 Task: Implement a Monte Carlo method to estimate the value of Euler's number (e).
Action: Mouse moved to (907, 60)
Screenshot: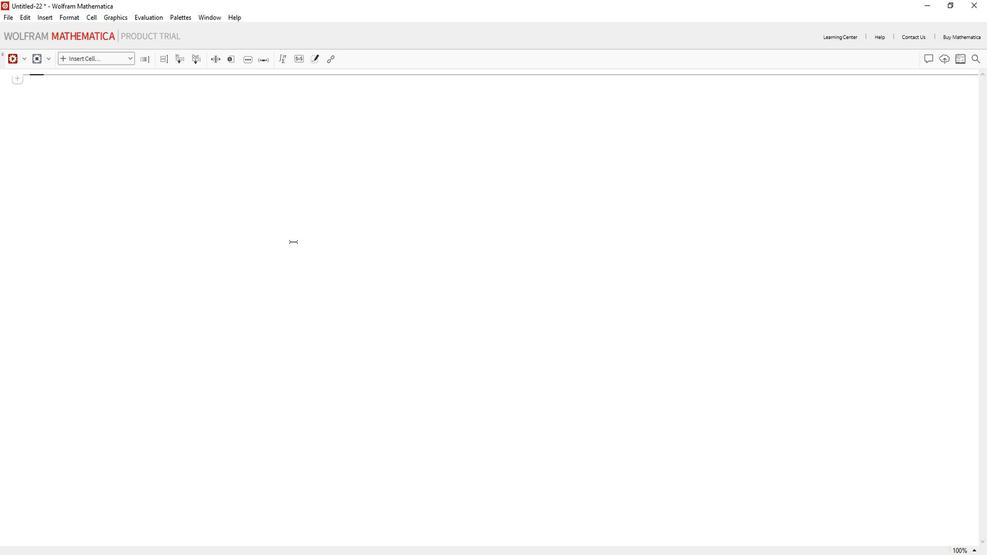 
Action: Mouse pressed left at (907, 60)
Screenshot: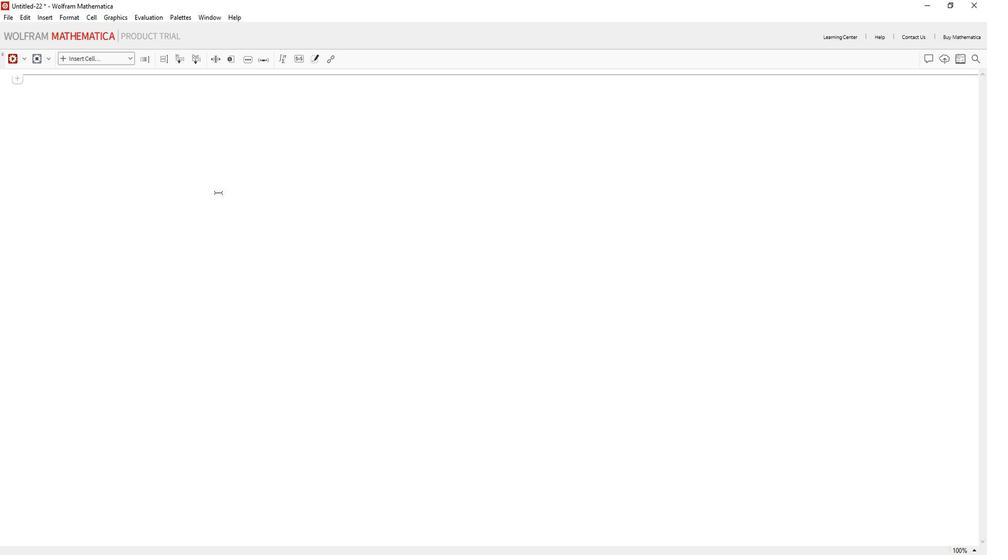 
Action: Mouse moved to (872, 78)
Screenshot: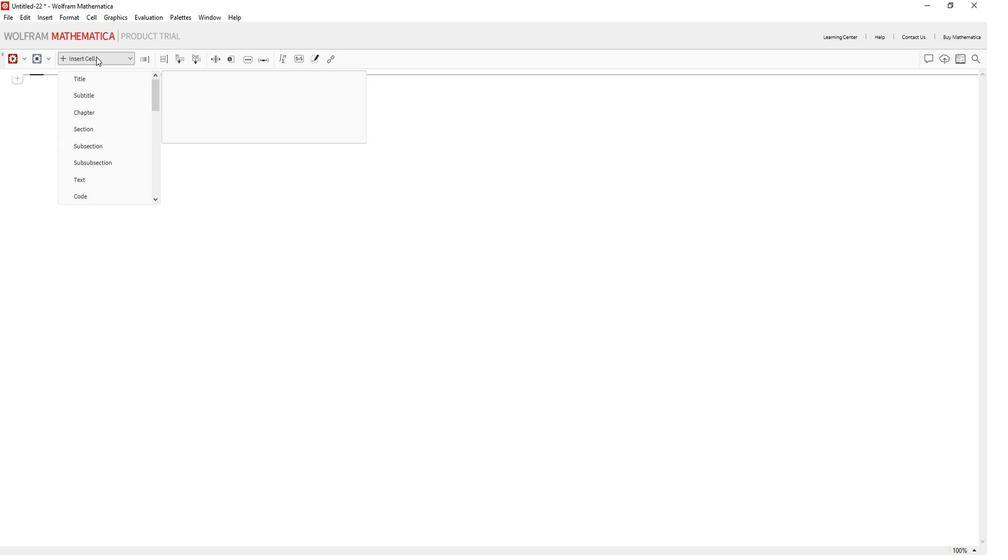 
Action: Mouse pressed left at (872, 78)
Screenshot: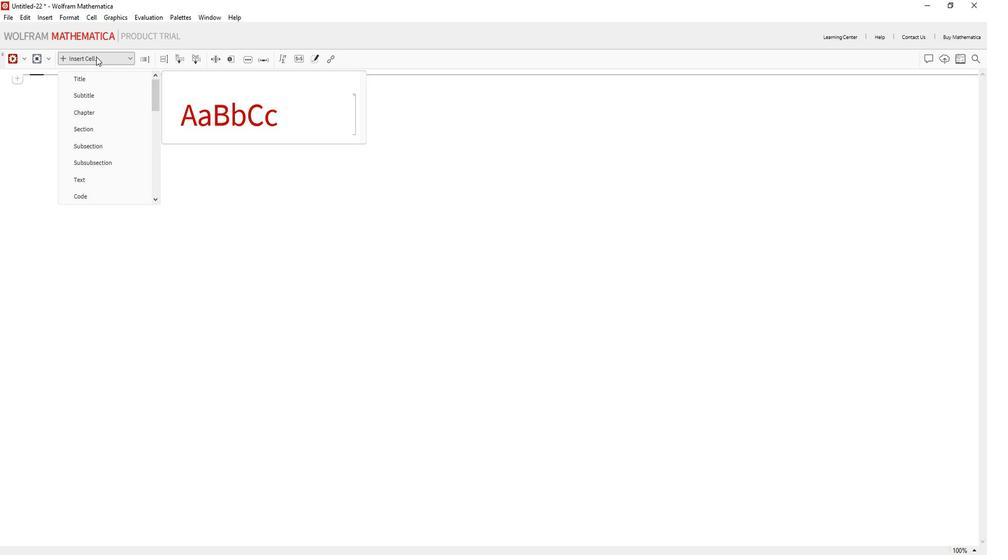 
Action: Key pressed <Key.shift>Implement<Key.space>a<Key.space><Key.shift>Monte<Key.space><Key.shift>Carlo<Key.space>method<Key.space>to<Key.space>estimate<Key.space>the<Key.space>value<Key.space>of<Key.space><Key.shift><Key.shift>Euler'r<Key.space>numb<Key.backspace><Key.backspace><Key.backspace><Key.backspace><Key.backspace><Key.backspace><Key.space><Key.backspace>s<Key.space>number
Screenshot: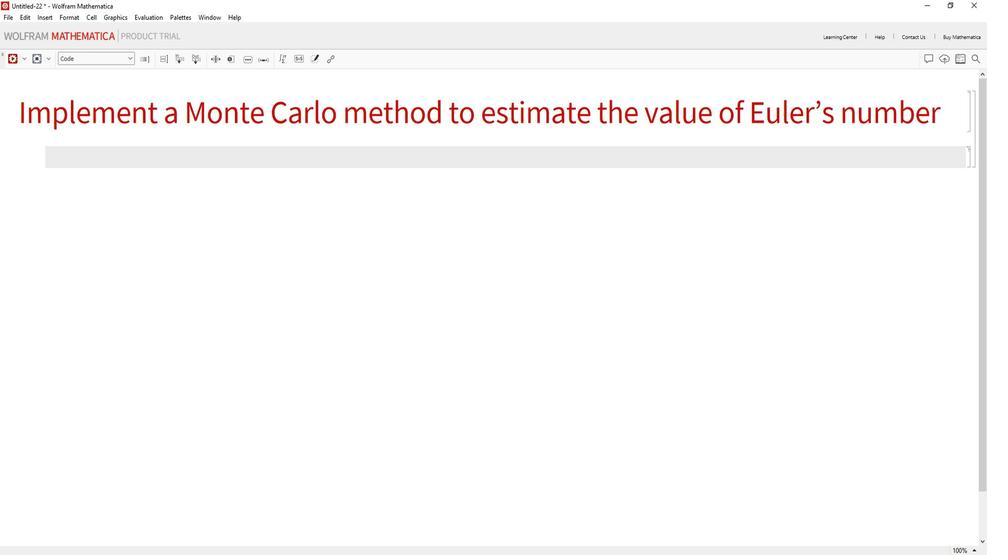 
Action: Mouse moved to (857, 177)
Screenshot: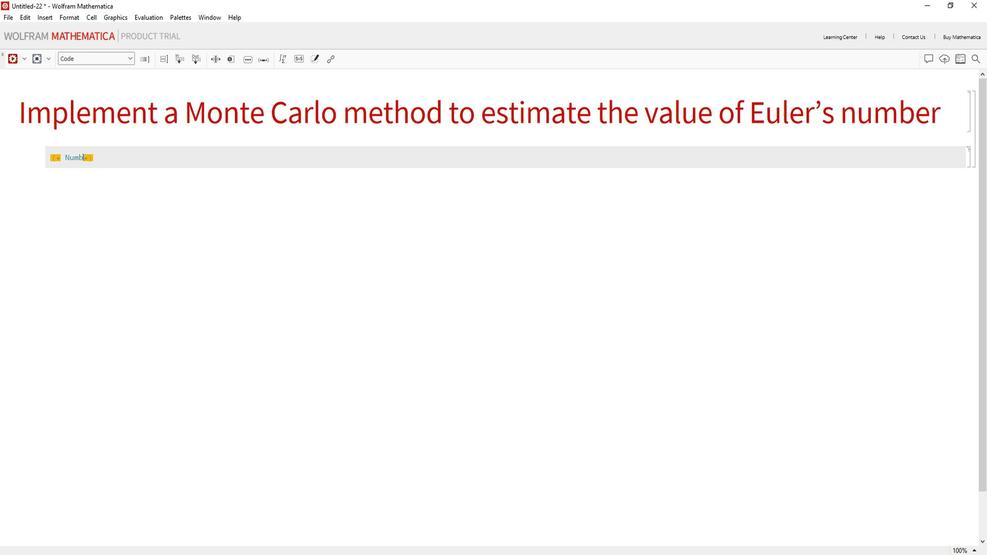 
Action: Mouse pressed left at (857, 177)
Screenshot: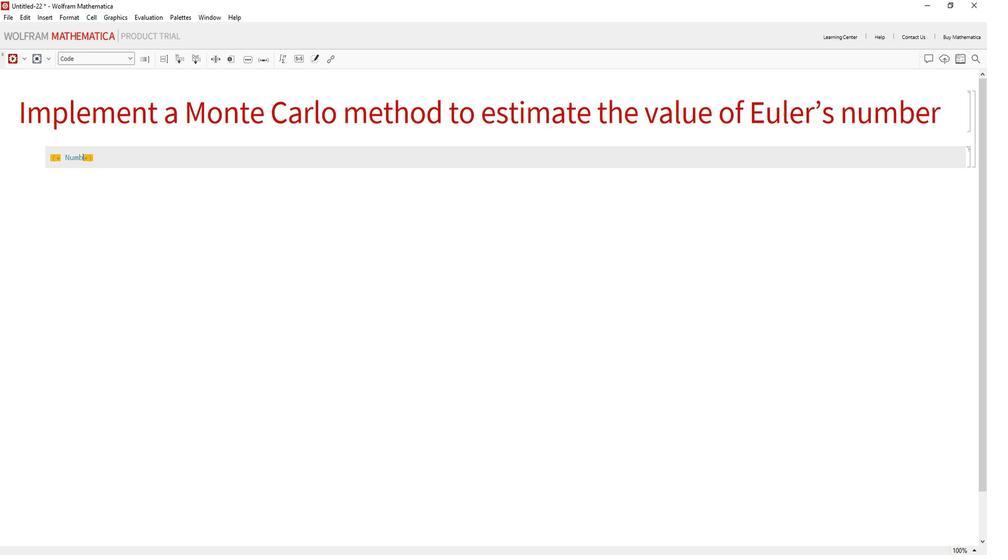
Action: Mouse moved to (882, 57)
Screenshot: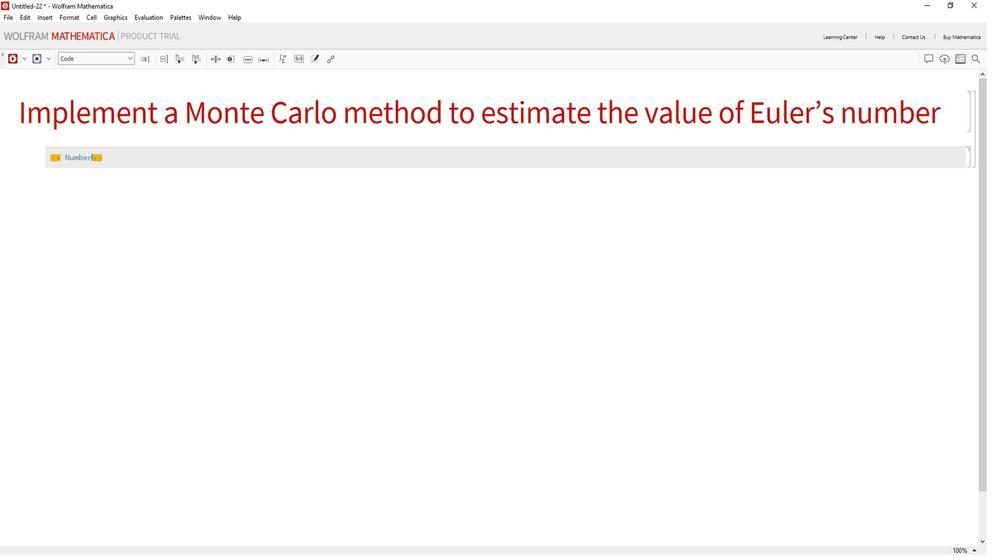 
Action: Mouse pressed left at (882, 57)
Screenshot: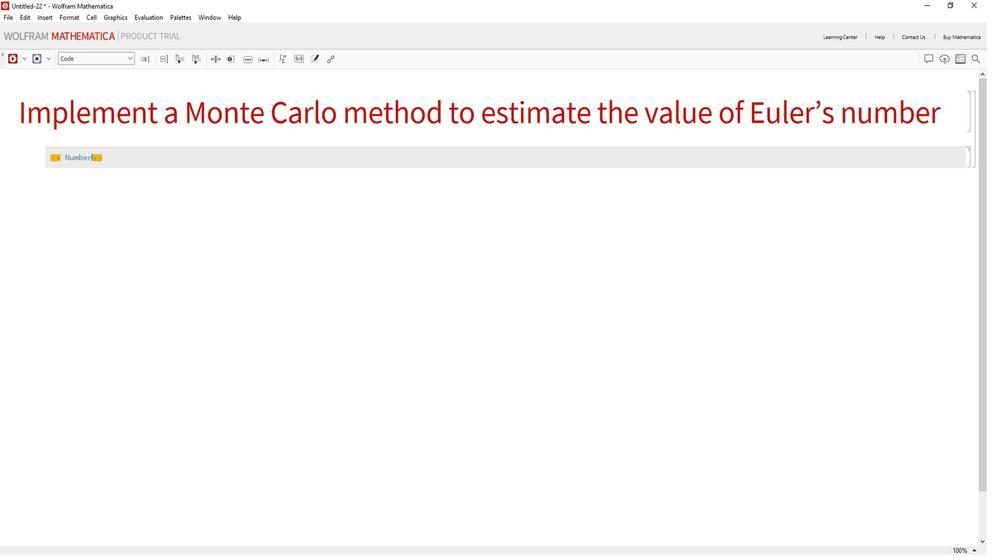 
Action: Mouse moved to (870, 193)
Screenshot: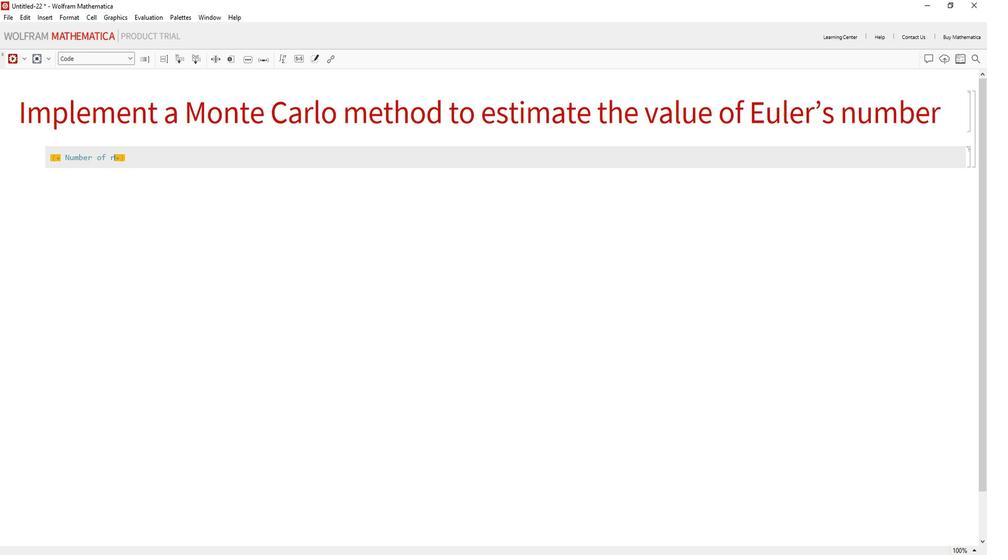 
Action: Mouse pressed left at (870, 193)
Screenshot: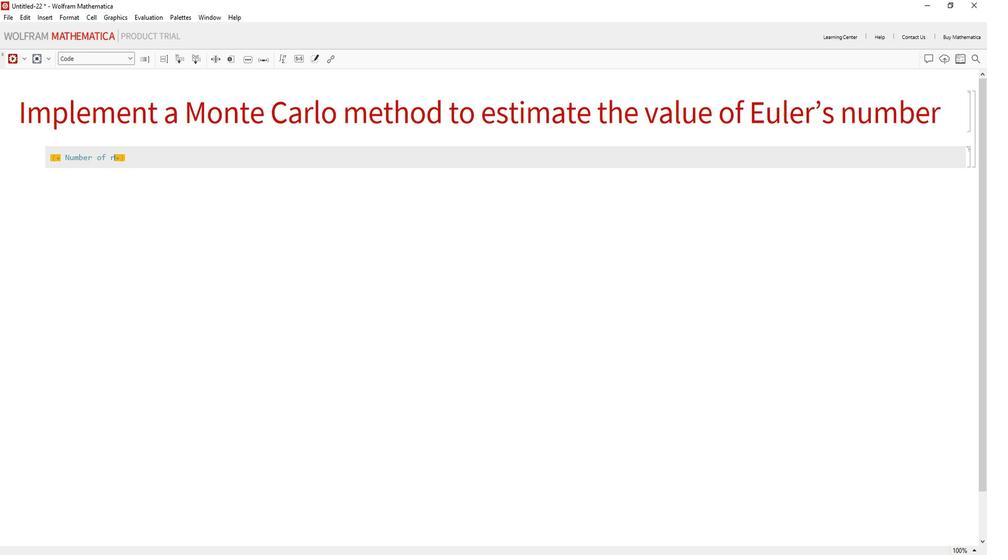 
Action: Mouse moved to (725, 86)
Screenshot: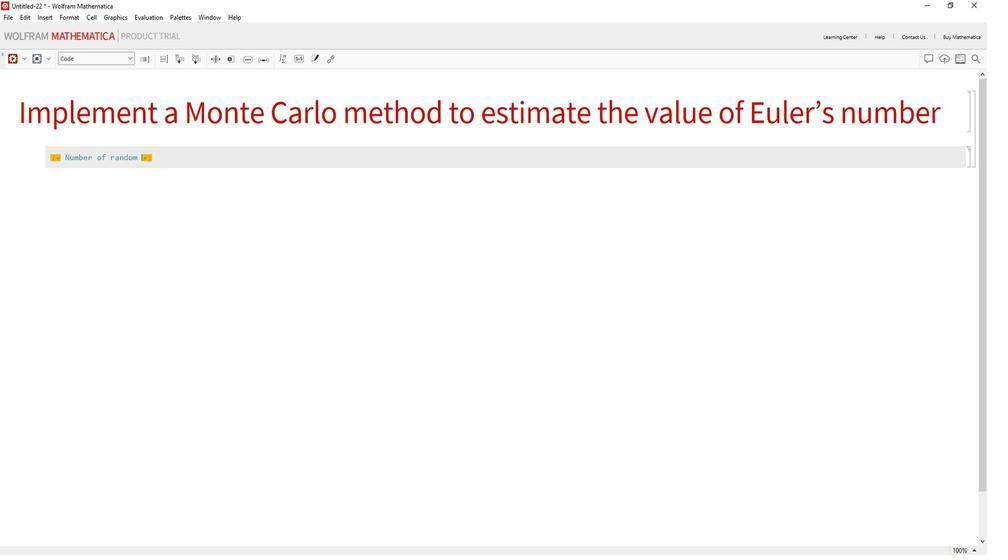 
Action: Mouse pressed left at (725, 86)
Screenshot: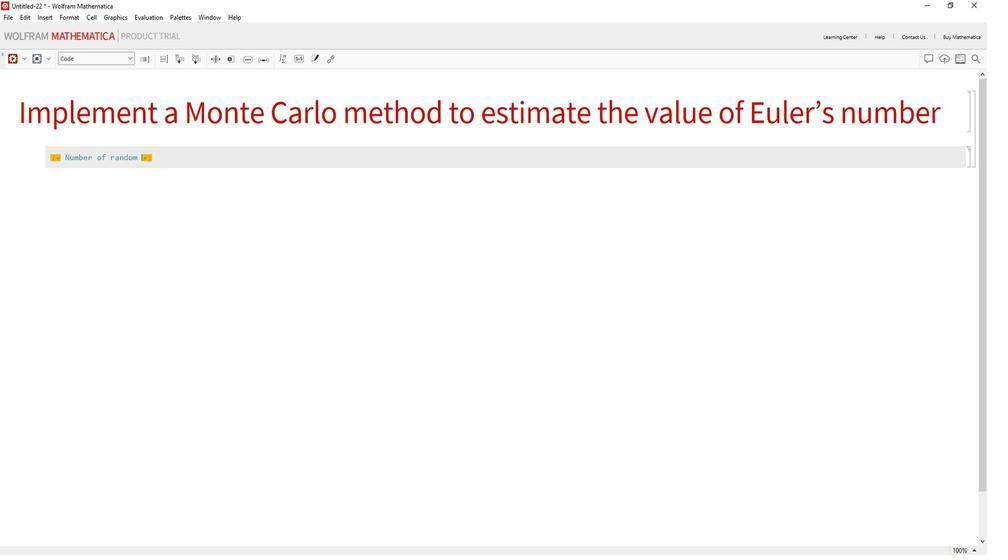 
Action: Mouse moved to (628, 213)
Screenshot: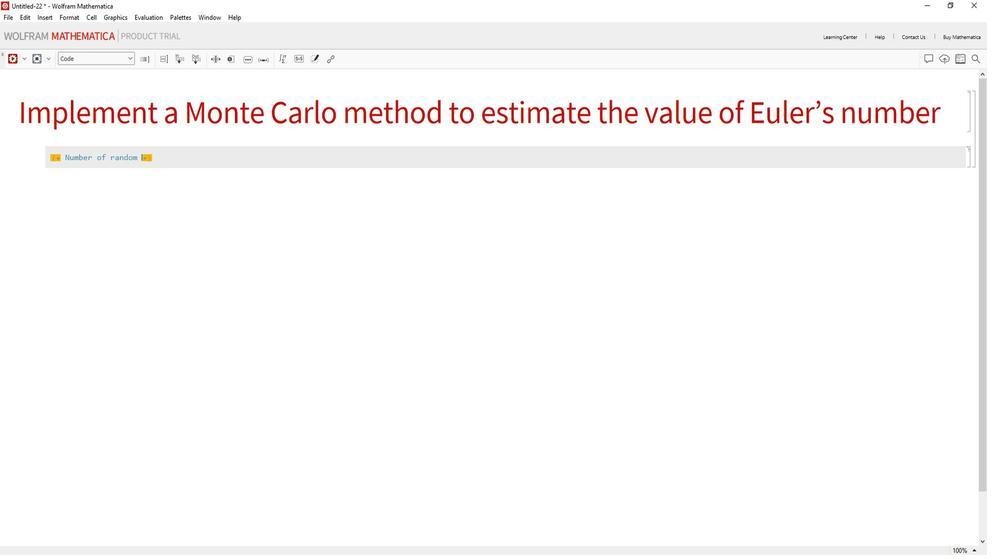 
Action: Key pressed <Key.shift>N<Key.backspace><Key.shift_r>(*<Key.shift>Number<Key.space>
Screenshot: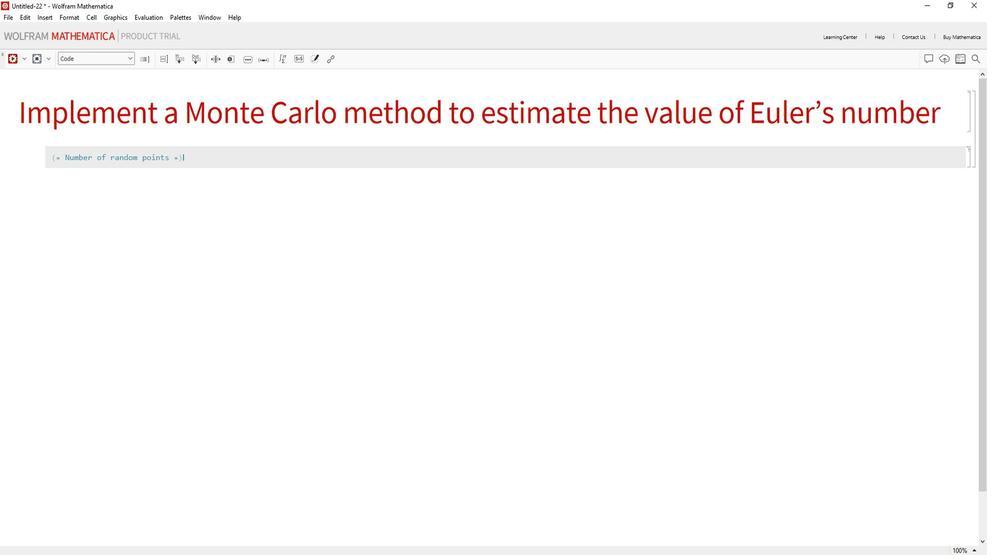 
Action: Mouse moved to (652, 201)
Screenshot: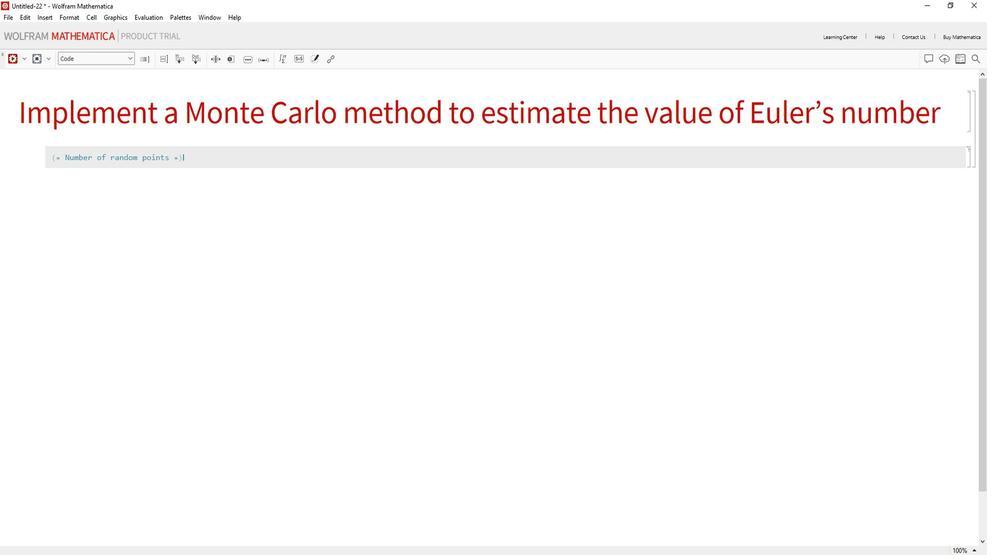 
Action: Key pressed <Key.shift><Key.shift><Key.shift><Key.shift><Key.shift><Key.shift><Key.shift>O<Key.backspace>of<Key.space>random<Key.space>p
Screenshot: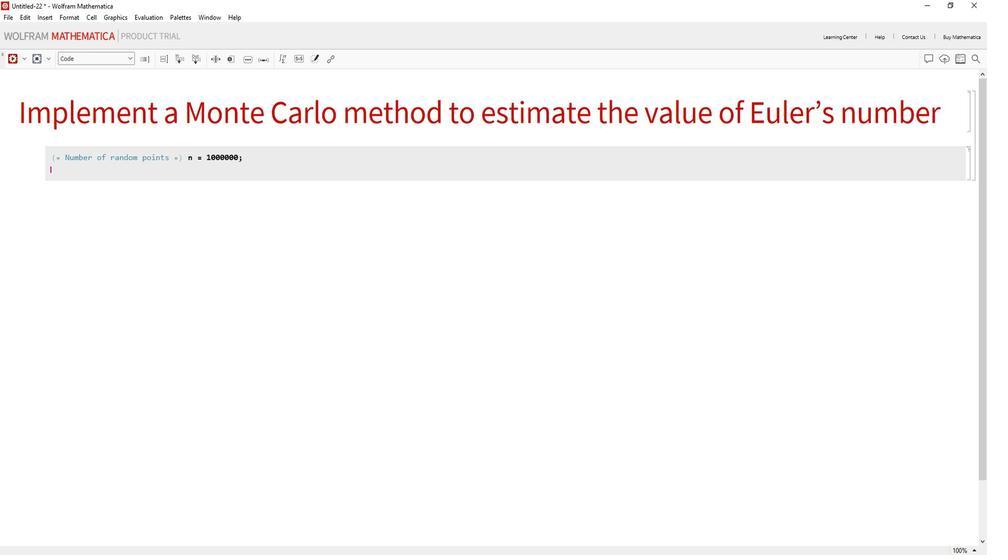 
Action: Mouse moved to (883, 57)
Screenshot: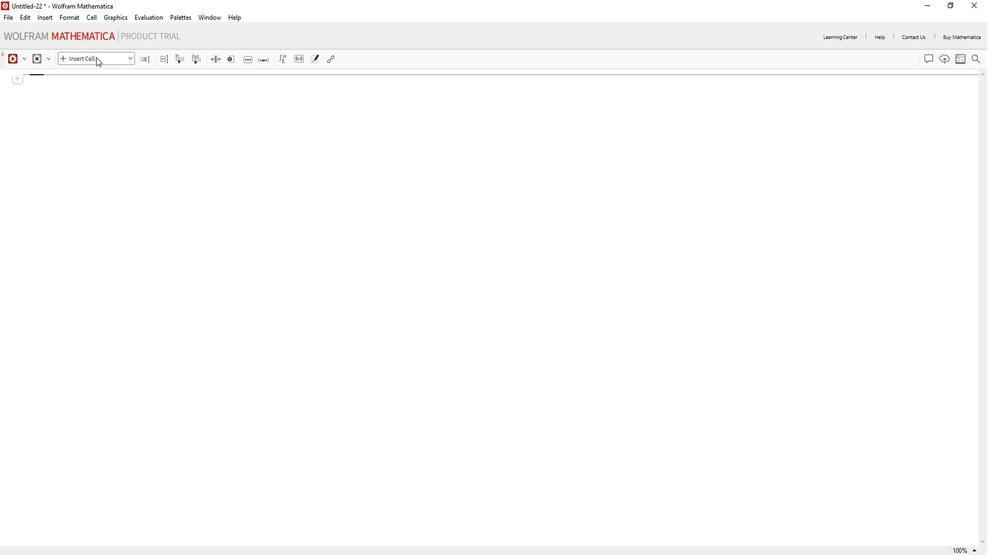
Action: Mouse pressed left at (883, 57)
Screenshot: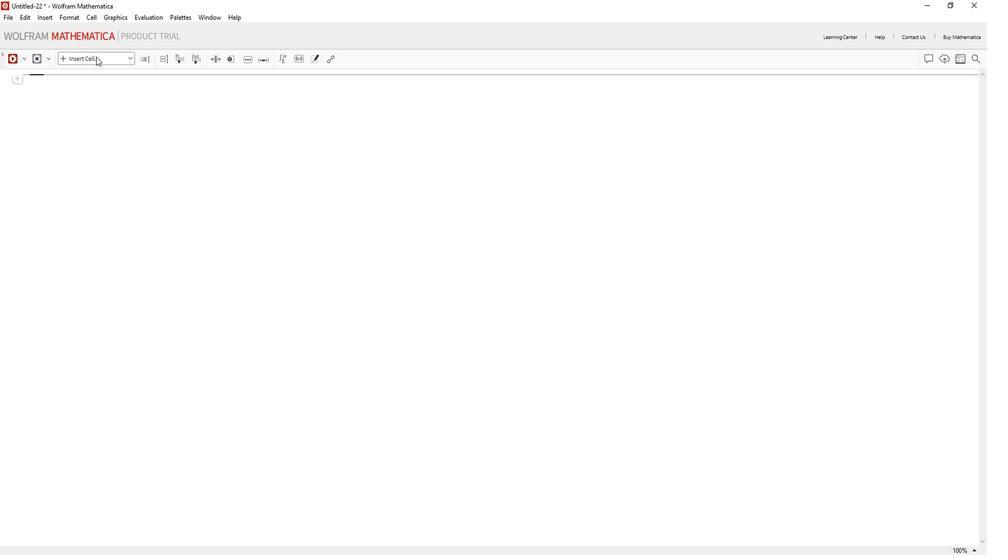 
Action: Mouse moved to (869, 79)
Screenshot: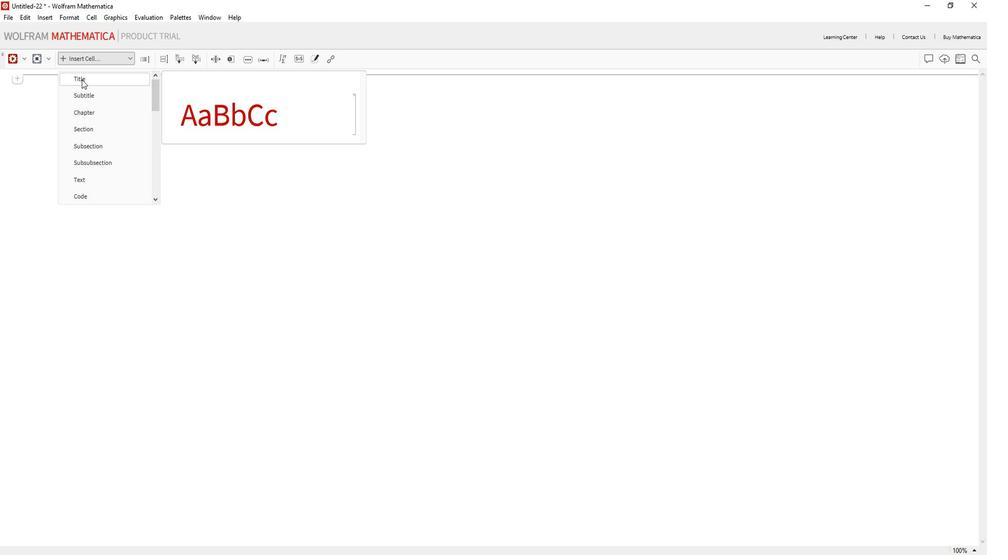 
Action: Mouse pressed left at (869, 79)
Screenshot: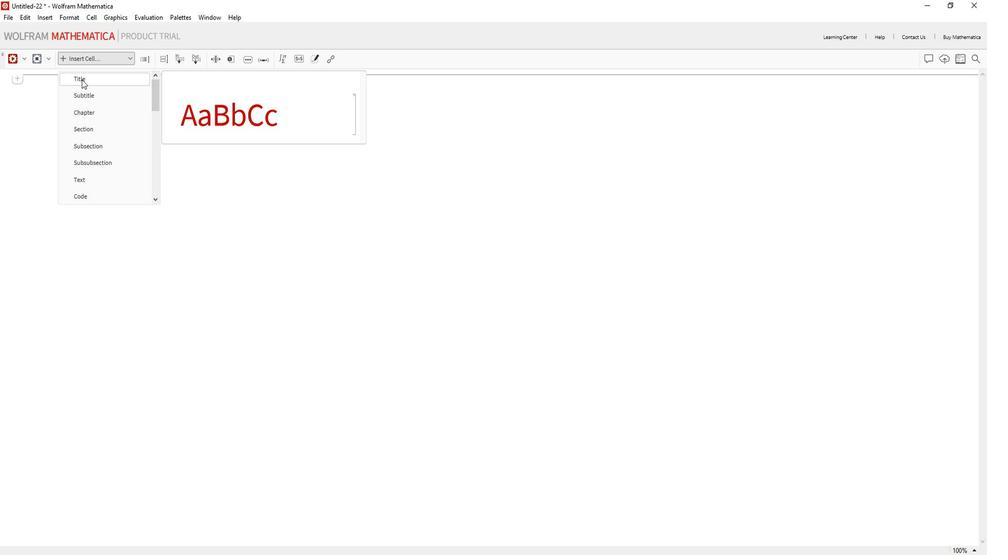 
Action: Key pressed <Key.shift>Implement<Key.space>a<Key.space><Key.shift>Monte<Key.space><Key.shift>Carlo<Key.space>method<Key.space>to<Key.space>estimate<Key.space>the<Key.space>value<Key.space>p<Key.backspace>of<Key.space><Key.shift>Euler's<Key.space>number
Screenshot: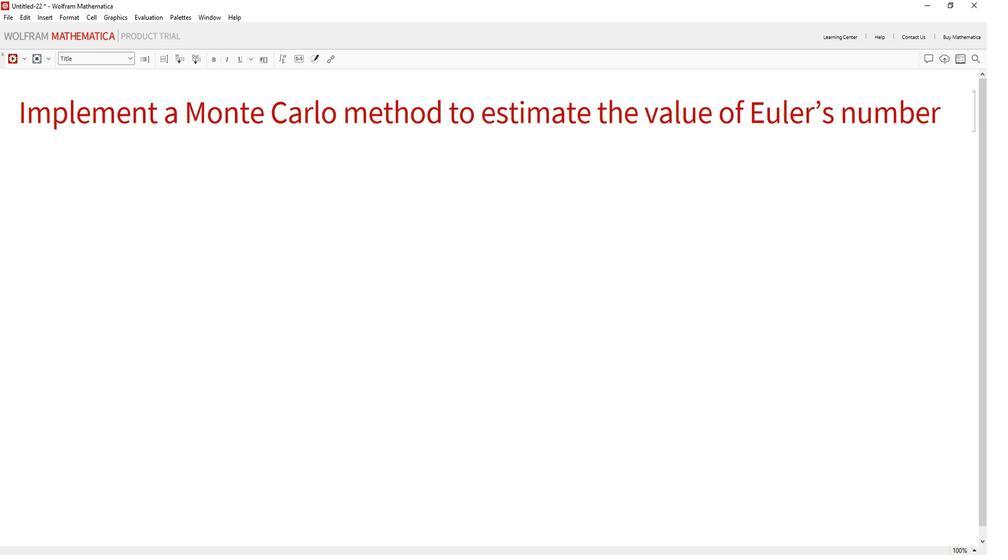 
Action: Mouse moved to (860, 160)
Screenshot: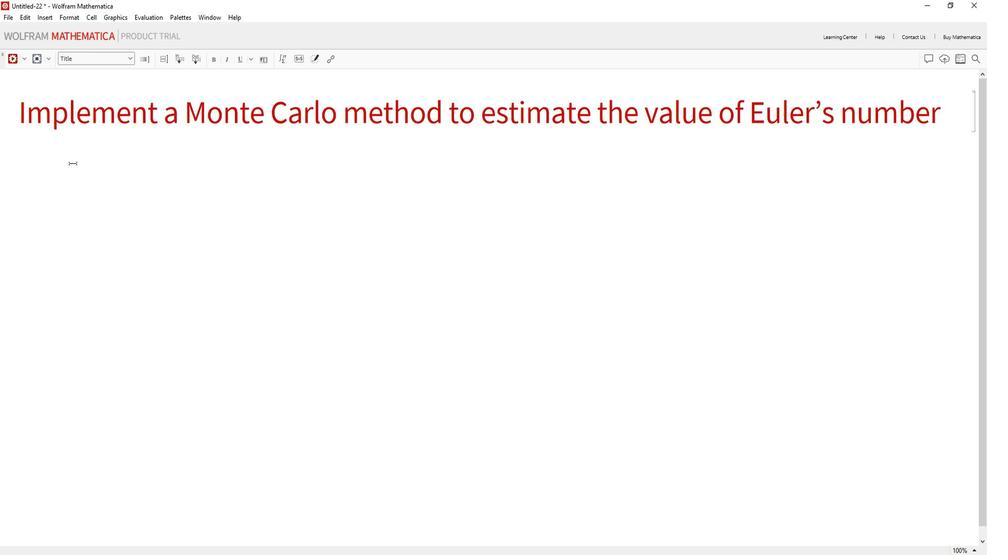 
Action: Mouse pressed left at (860, 160)
Screenshot: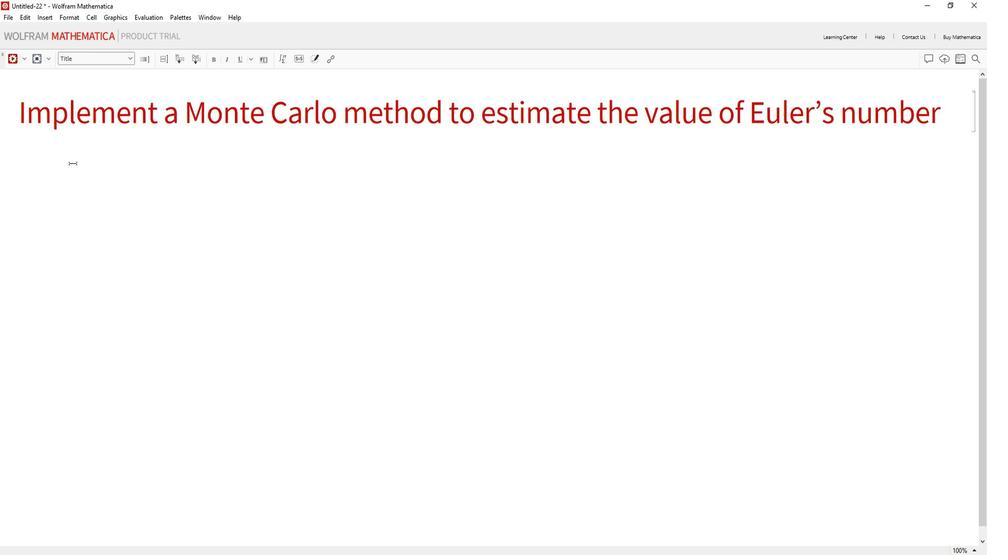 
Action: Mouse moved to (891, 56)
Screenshot: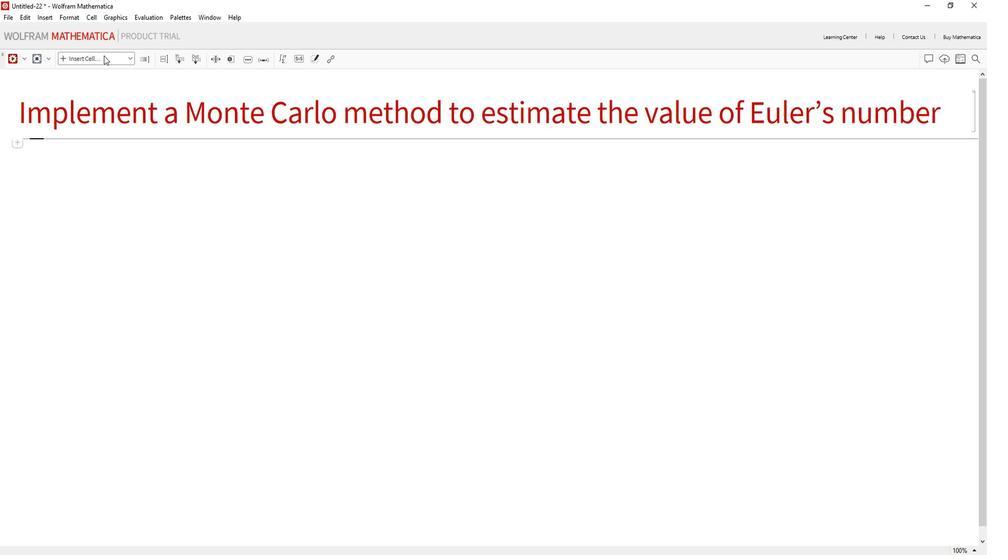 
Action: Mouse pressed left at (891, 56)
Screenshot: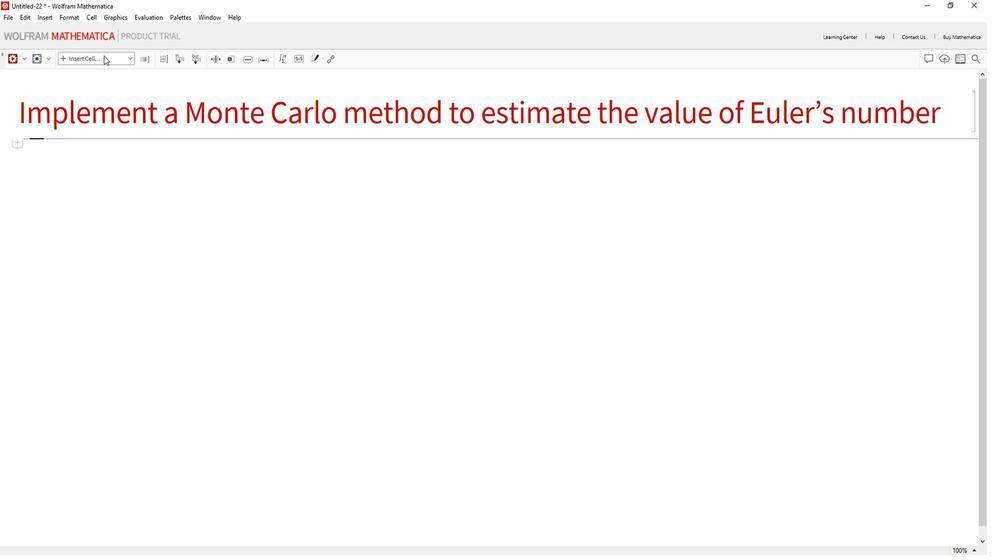 
Action: Mouse moved to (868, 191)
Screenshot: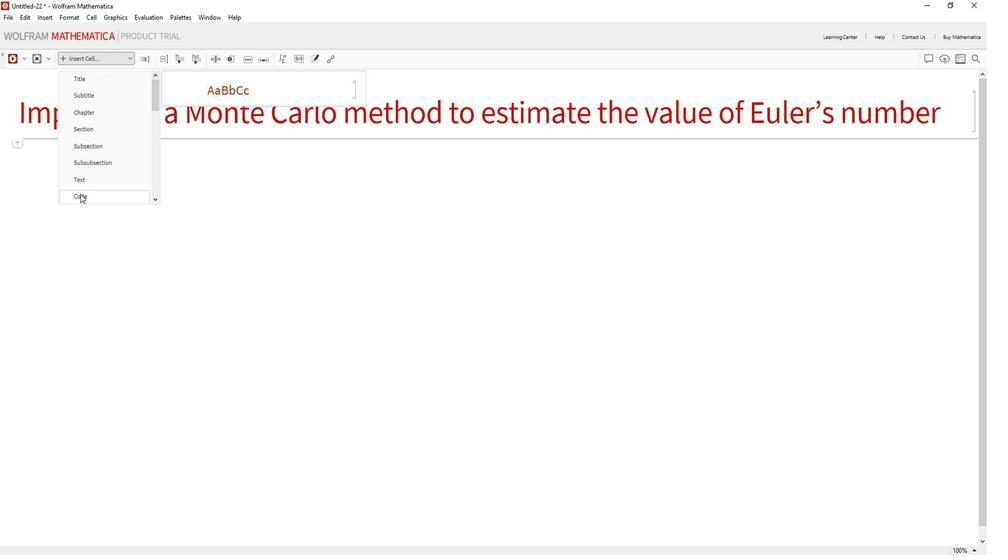 
Action: Mouse pressed left at (868, 191)
Screenshot: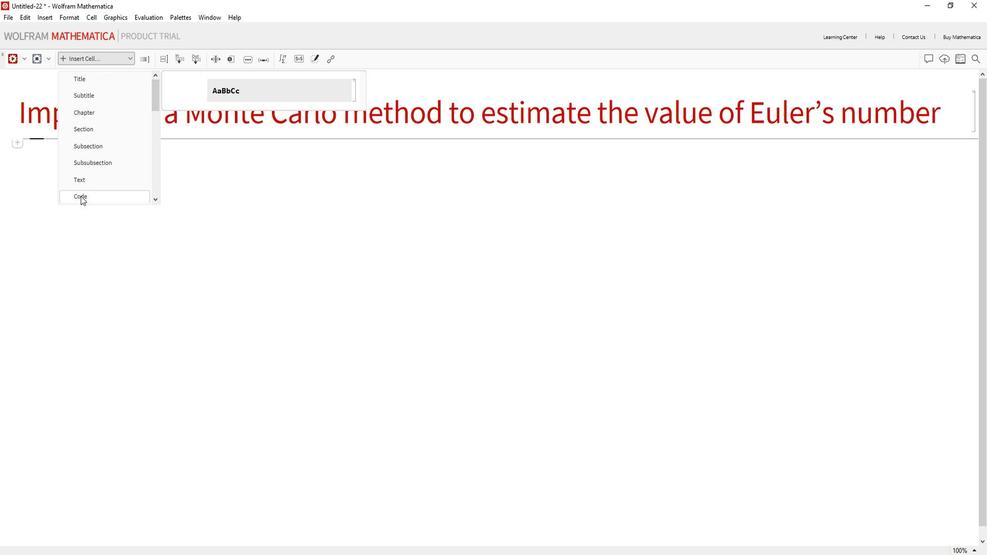 
Action: Mouse moved to (724, 89)
Screenshot: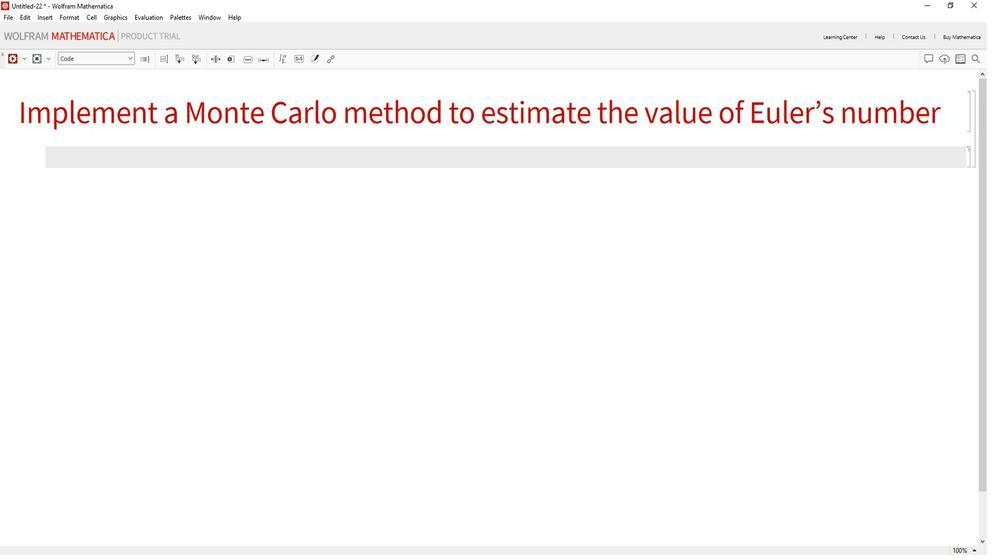 
Action: Mouse pressed left at (724, 89)
Screenshot: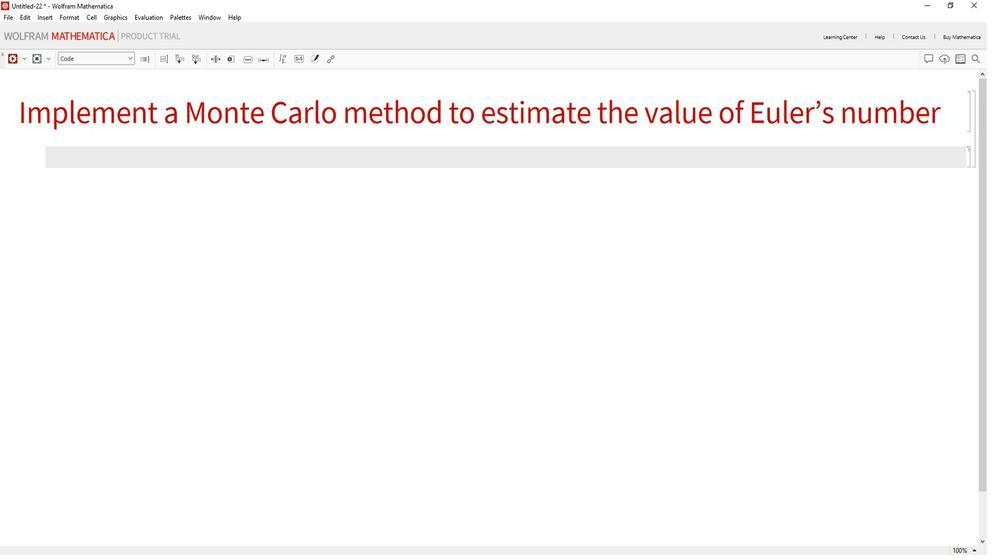 
Action: Mouse moved to (684, 224)
Screenshot: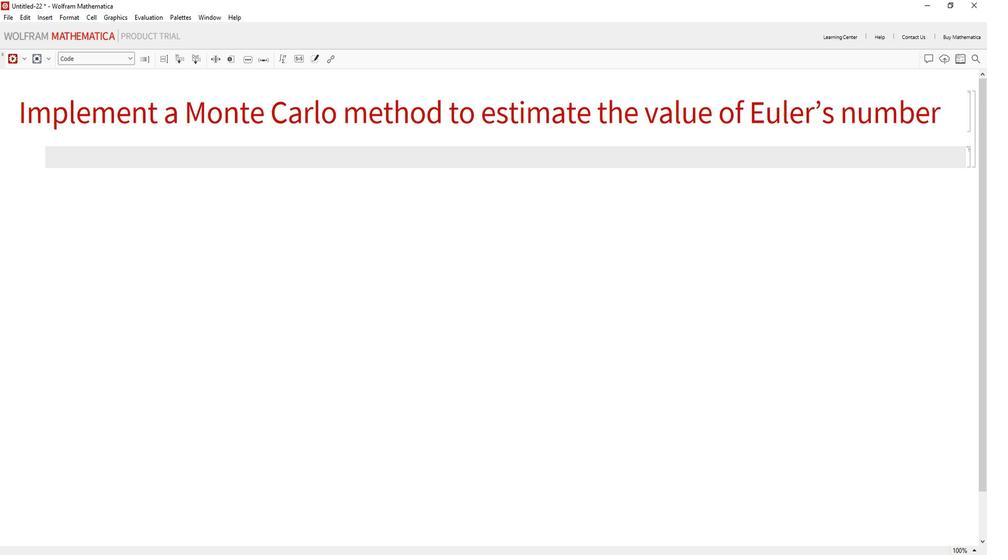 
Action: Key pressed <Key.shift_r><Key.shift_r><Key.shift_r><Key.shift_r>(*<Key.space><Key.shift>Number<Key.space>of<Key.space>random<Key.space>points<Key.space><Key.right><Key.right><Key.space>n<Key.space>=<Key.space>1000000,<Key.backspace>;<Key.enter><Key.enter><Key.shift_r>(*<Key.space><Key.shift>Generate<Key.space>ranodm<Key.space><Key.backspace><Key.backspace><Key.backspace><Key.backspace>dom<Key.space>points<Key.space>in<Key.space>the<Key.space>unit<Key.space>square[0,1<Key.right><Key.shift_r><Key.shift_r><Key.shift_r><Key.shift_r><Key.shift_r><Key.shift_r><Key.shift_r><Key.shift_r><Key.shift_r><Key.shift_r><Key.shift_r><Key.shift_r><Key.shift_r>*[<Key.backspace><Key.backspace><Key.shift_r><Key.shift_r><Key.shift_r><Key.shift_r><Key.shift_r><Key.shift_r><Key.shift_r><Key.shift_r>*<Key.left>[0,1<Key.right><Key.right><Key.right><Key.enter>points<Key.enter><Key.space>=<Key.space><Key.shift>Random<Key.shift>Real<Key.enter>[<Key.shift_r>{0,<Key.space>1<Key.right>,<Key.space><Key.shift_r>{n,<Key.space>2<Key.right><Key.right>;<Key.enter><Key.enter><Key.shift_r><Key.shift_r><Key.shift_r><Key.shift_r><Key.shift_r>(*<Key.space><Key.shift>Function<Key.space>to<Key.space>check<Key.space>o<Key.backspace>if<Key.space>a<Key.space>point<Key.space>is<Key.space>inside<Key.space>the<Key.space>unit<Key.space>circle<Key.space><Key.right><Key.right><Key.enter>inside<Key.shift><Key.shift><Key.shift>Unit<Key.shift>ircle<Key.left><Key.left><Key.left><Key.left><Key.left>c<Key.right><Key.right><Key.right><Key.right><Key.right><Key.right><Key.left><Key.shift><Key.shift><Key.shift><Key.shift><Key.shift><Key.shift><Key.shift><Key.shift><Key.shift><Key.shift><Key.shift><Key.shift><Key.shift><Key.shift><Key.shift><Key.shift><Key.shift><Key.shift><Key.shift><Key.shift><Key.shift><Key.shift><Key.shift><Key.shift><Key.shift><Key.shift><Key.shift><Key.shift><Key.shift><Key.shift><Key.shift>Q<Key.enter><Key.space>=<Key.backspace><Key.backspace>[point<Key.shift_r><Key.shift_r><Key.shift_r><Key.shift_r><Key.shift_r>_<Key.right><Key.space><Key.shift_r>:=<Key.space><Key.shift>Norm[point<Key.shift_r><Key.shift_r><Key.shift_r><Key.shift_r><Key.shift_r>_<Key.backspace><Key.right><Key.shift_r><=1;<Key.enter><Key.enter><Key.shift_r><Key.shift_r>(*<Key.space><Key.shift>Count<Key.space>the<Key.space>number<Key.space>of<Key.space><Key.shift>Mot<Key.backspace><Key.backspace><Key.backspace>point<Key.space>inside<Key.space>the<Key.space>unit<Key.space>circle<Key.space><Key.right><Key.right><Key.enter>indise<Key.shift>Points<Key.left><Key.left><Key.left><Key.left><Key.left><Key.left><Key.left><Key.left><Key.left><Key.backspace>s<Key.right><Key.right><Key.backspace>d<Key.right><Key.right><Key.right><Key.right><Key.right><Key.right><Key.right><Key.backspace>s<Key.enter><Key.space>=<Key.space><Key.shift>Select[points<Key.enter>,<Key.space>inside<Key.shift>Unit<Key.shift>Circle<Key.shift><Key.shift><Key.shift><Key.shift><Key.shift><Key.shift>Q<Key.enter><Key.right>;<Key.enter><Key.enter><Key.shift_r><Key.shift_r>(*<Key.space><Key.shift>Estimate<Key.space>e<Key.space>using<Key.space>the<Key.space><Key.shift>Monte<Key.space><Key.shift>Calr<Key.backspace><Key.backspace>rlo<Key.space>method<Key.right><Key.right><Key.enter>estimate<Key.backspace>ion<Key.enter><Key.space>=<Key.space><Key.shift>N<Key.shift_r><Key.shift_r>(<Key.backspace>[2<Key.shift_r><Key.shift_r>*<Key.shift_r>(<Key.shift>Length<Key.enter>[inside<Key.shift>Points<Key.enter><Key.right><Key.space>/<Key.space>n<Key.right><Key.right>;<Key.enter>estimation<Key.enter>
Screenshot: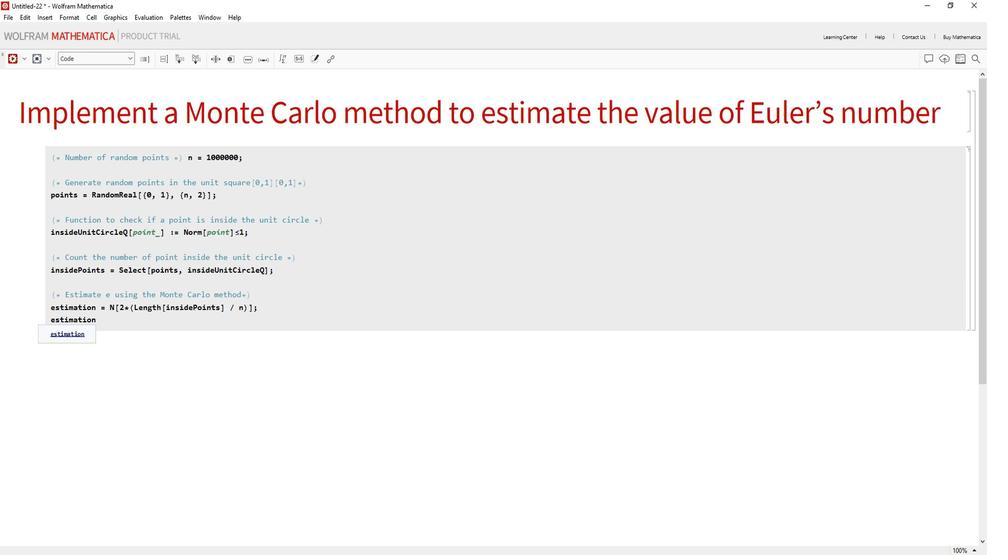 
Action: Mouse moved to (803, 63)
Screenshot: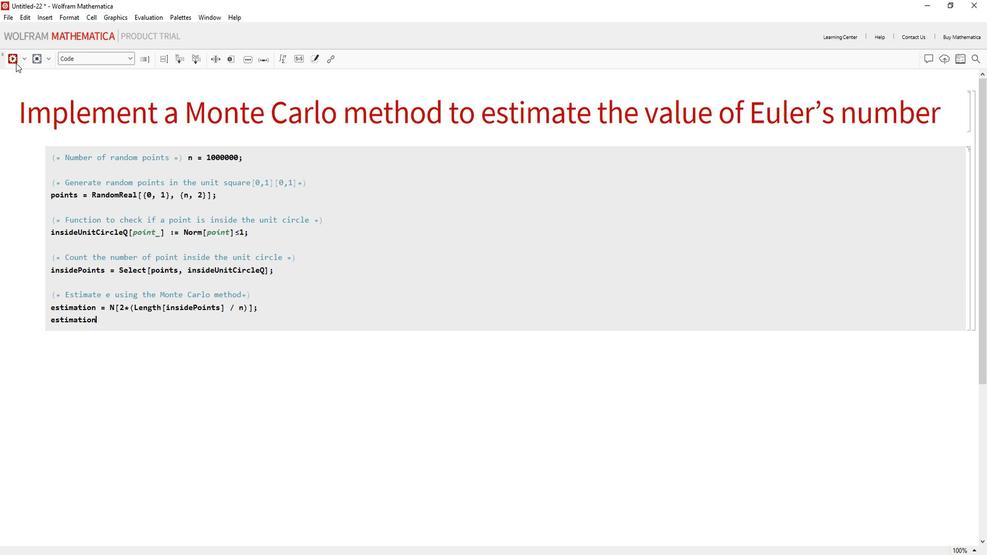 
Action: Mouse pressed left at (803, 63)
Screenshot: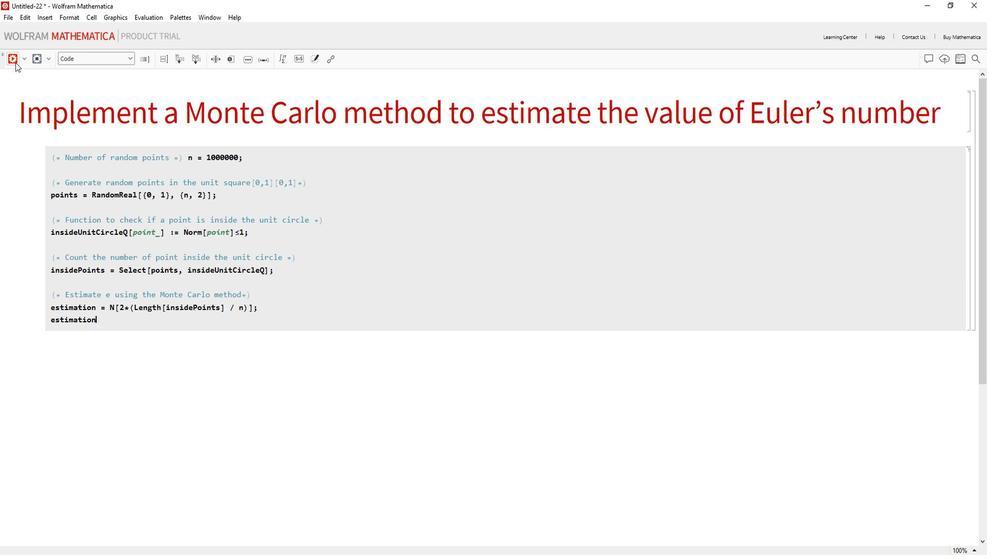 
Action: Mouse moved to (918, 350)
Screenshot: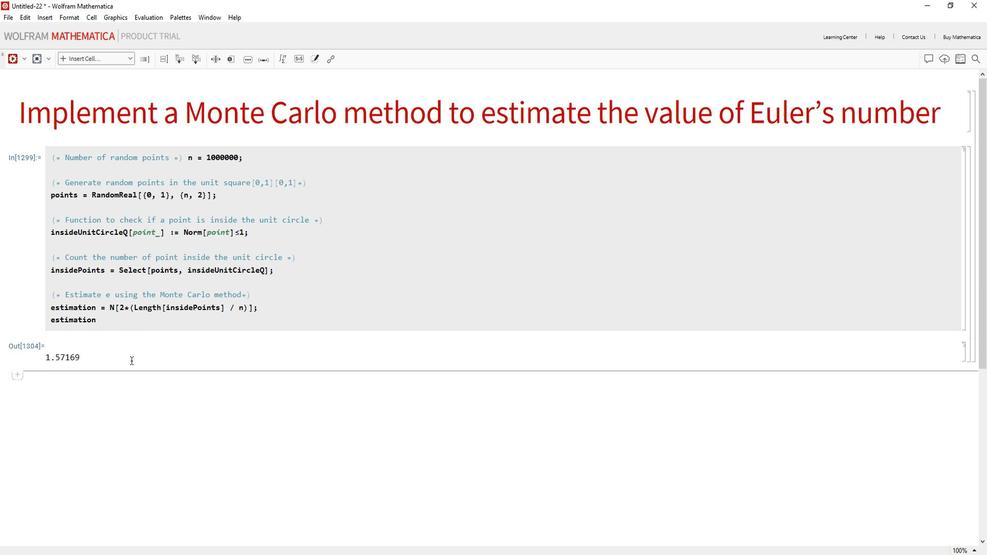 
